 Task: Check the percentage active listings of 3 bathrooms in the last 3 years.
Action: Mouse moved to (1039, 242)
Screenshot: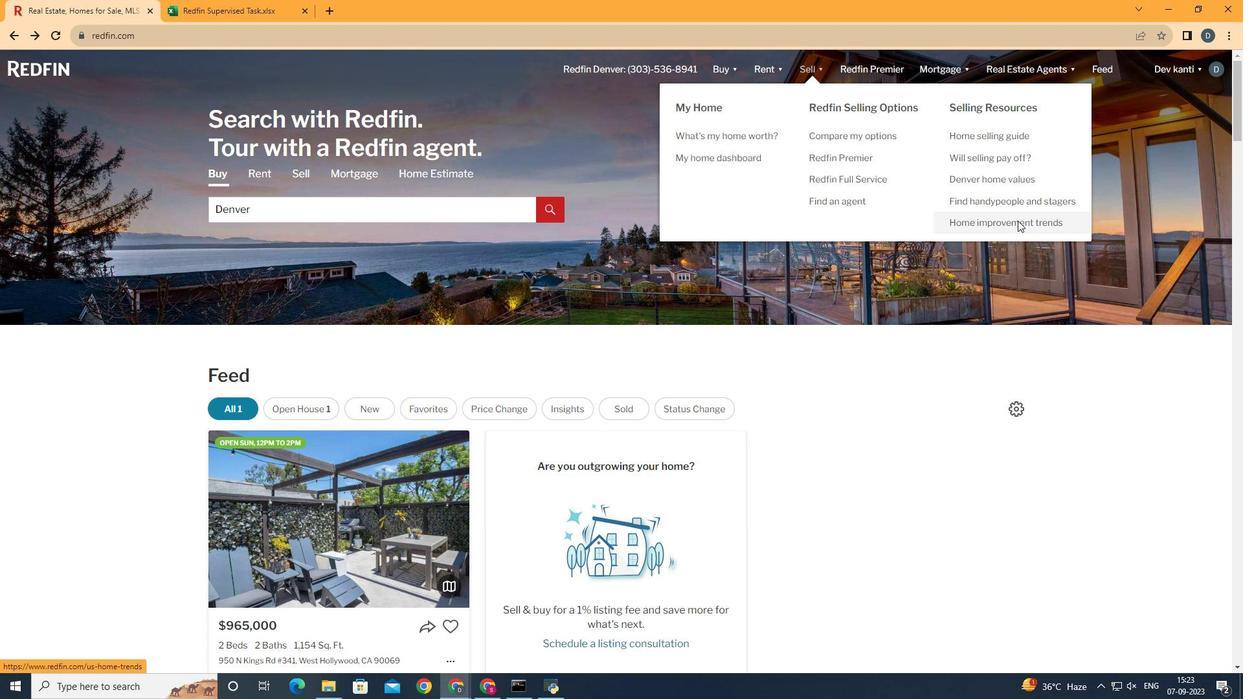 
Action: Mouse pressed left at (1039, 242)
Screenshot: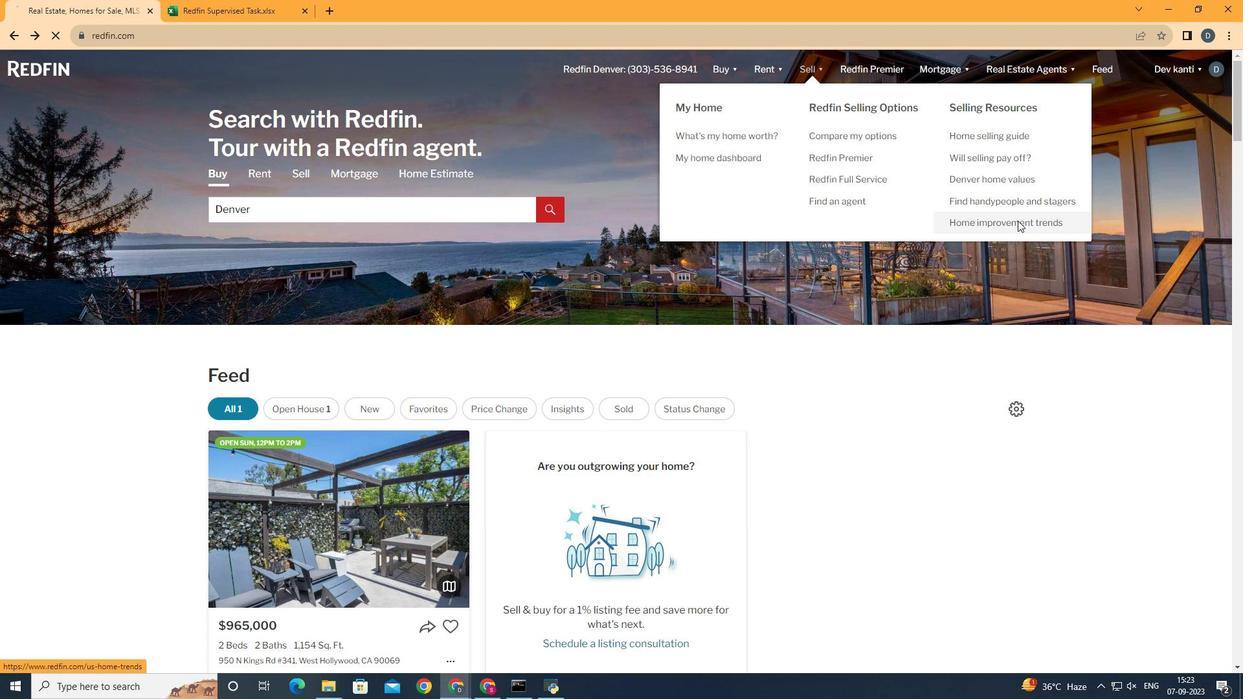 
Action: Mouse moved to (335, 265)
Screenshot: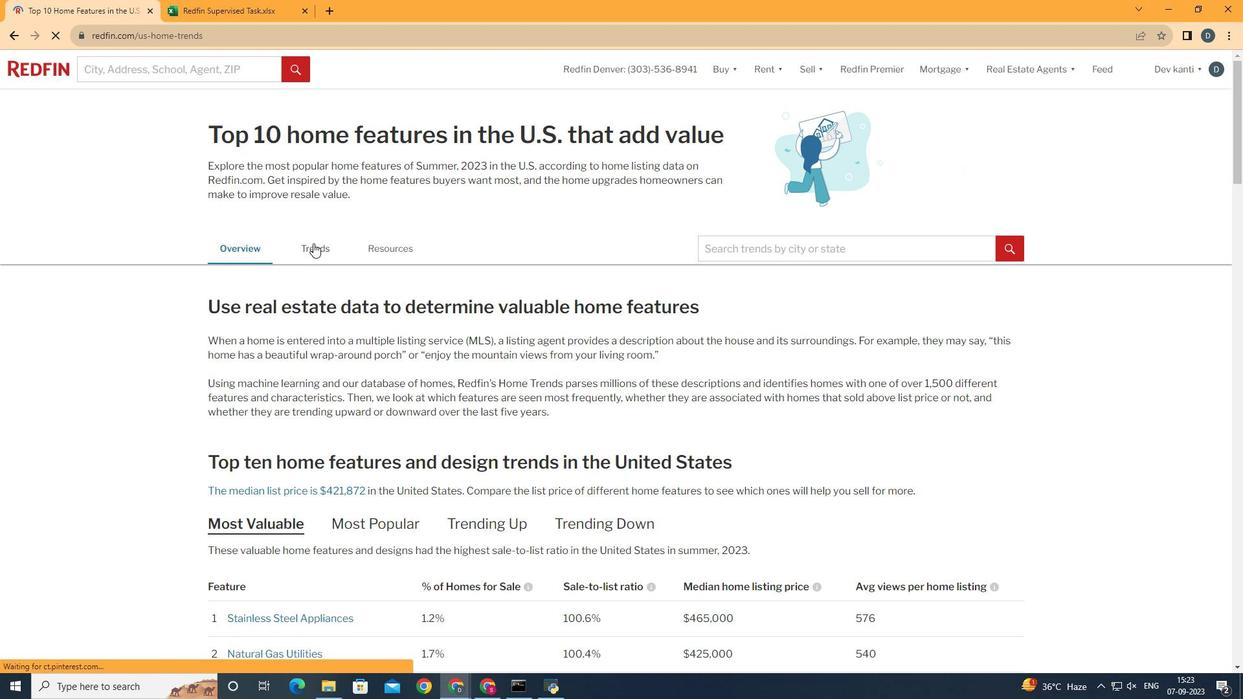 
Action: Mouse pressed left at (335, 265)
Screenshot: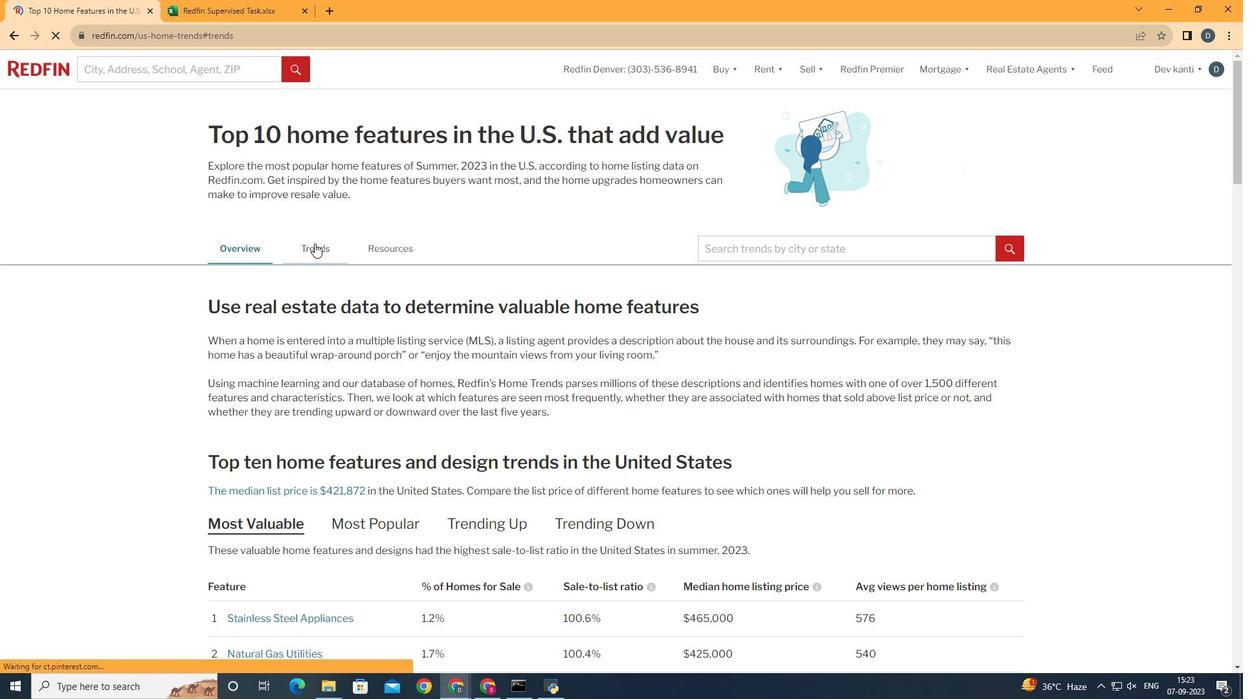 
Action: Mouse moved to (452, 383)
Screenshot: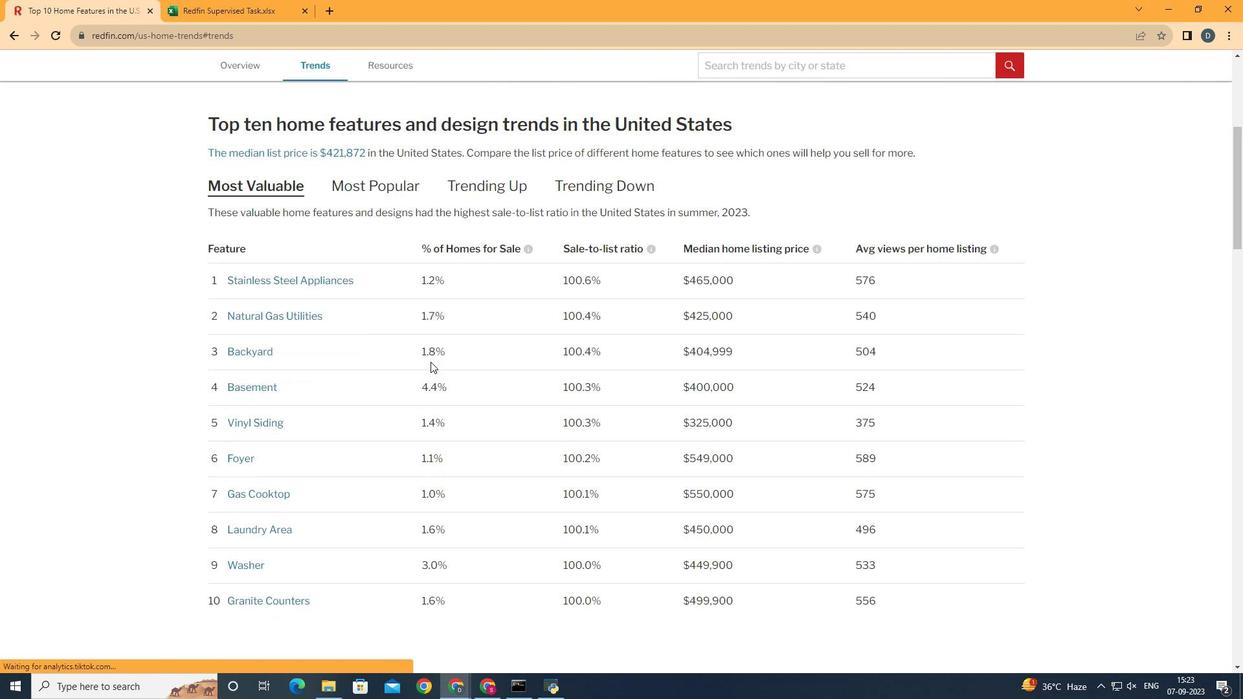 
Action: Mouse scrolled (452, 383) with delta (0, 0)
Screenshot: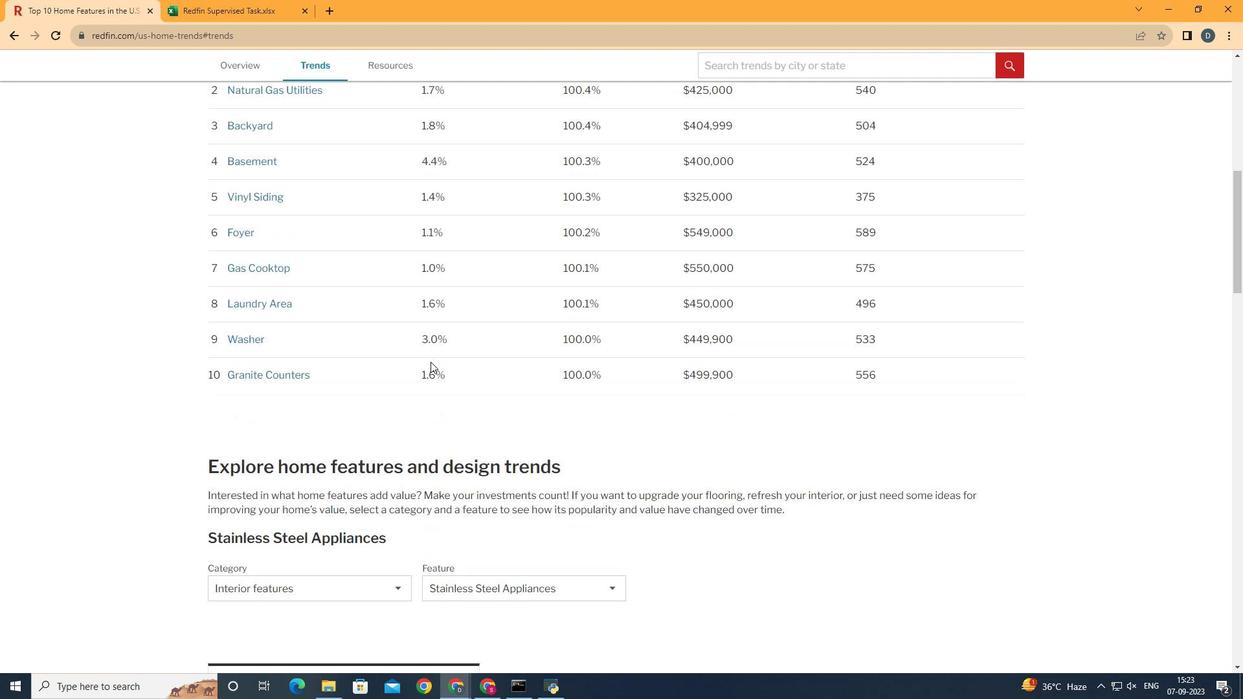 
Action: Mouse scrolled (452, 383) with delta (0, 0)
Screenshot: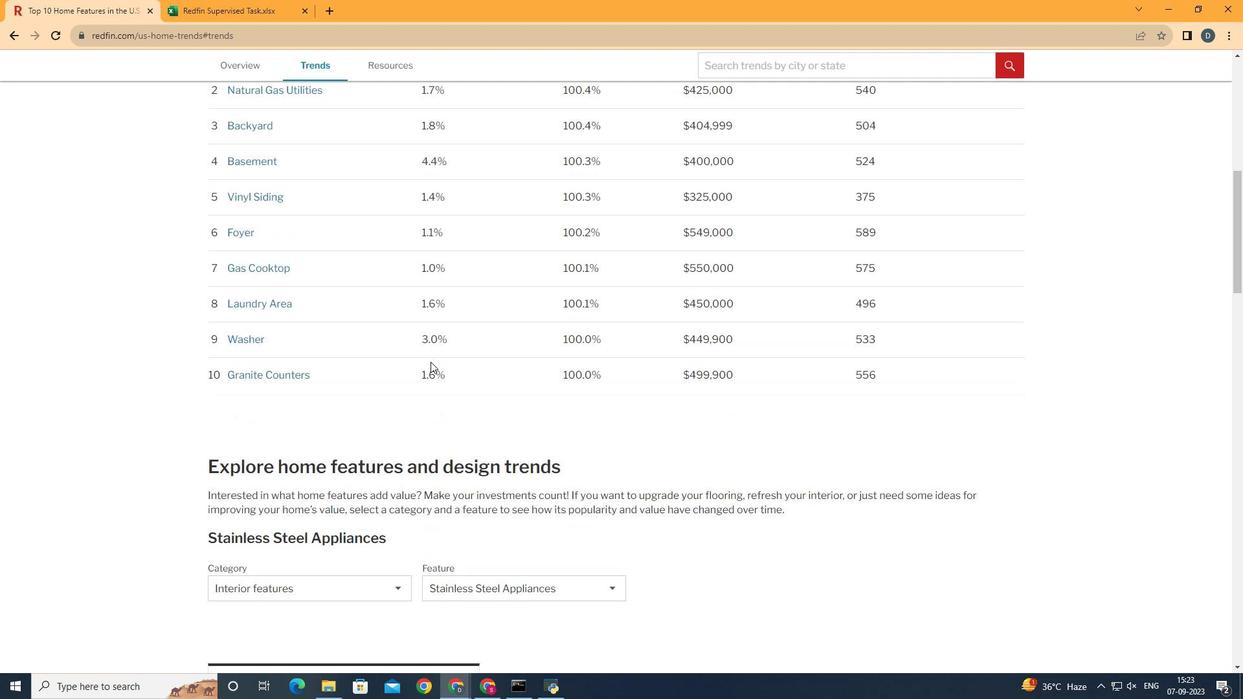 
Action: Mouse scrolled (452, 383) with delta (0, 0)
Screenshot: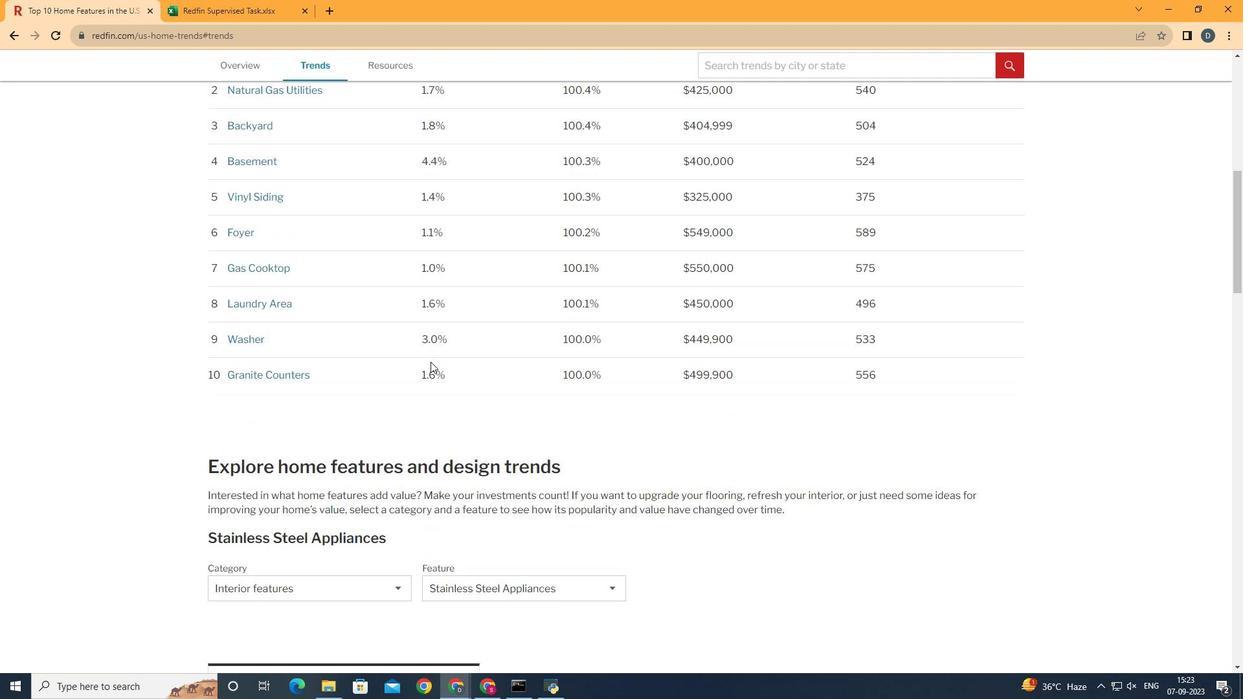 
Action: Mouse scrolled (452, 383) with delta (0, 0)
Screenshot: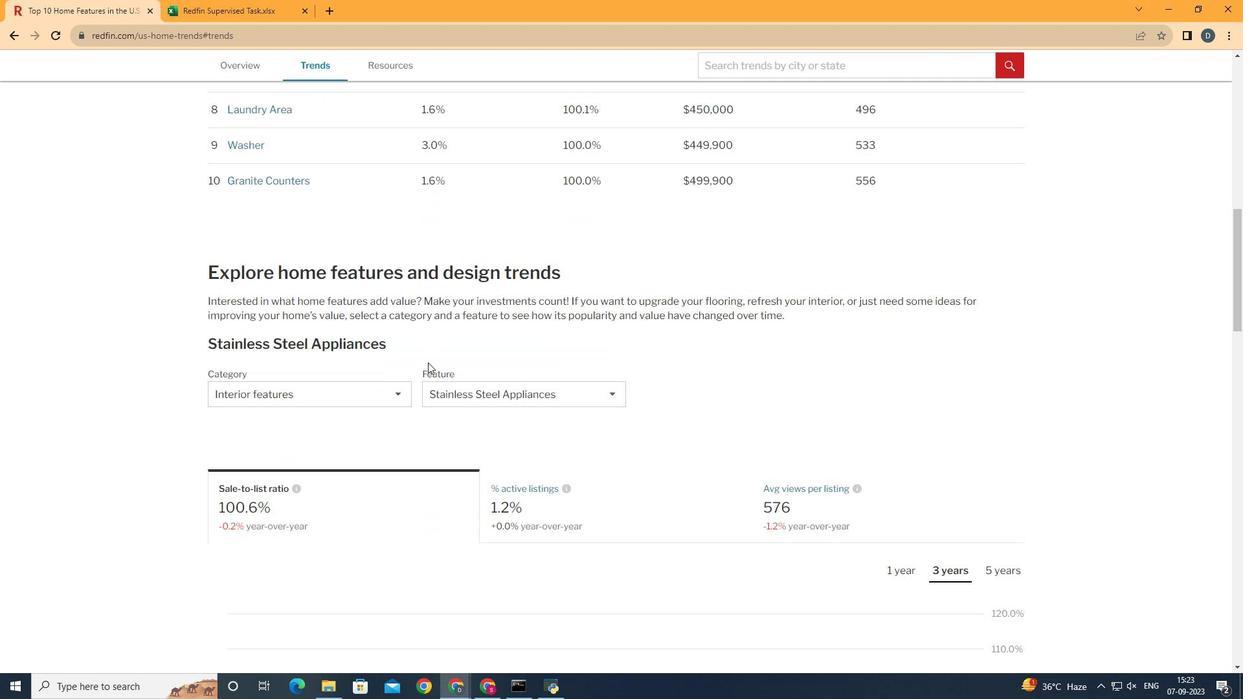 
Action: Mouse scrolled (452, 383) with delta (0, 0)
Screenshot: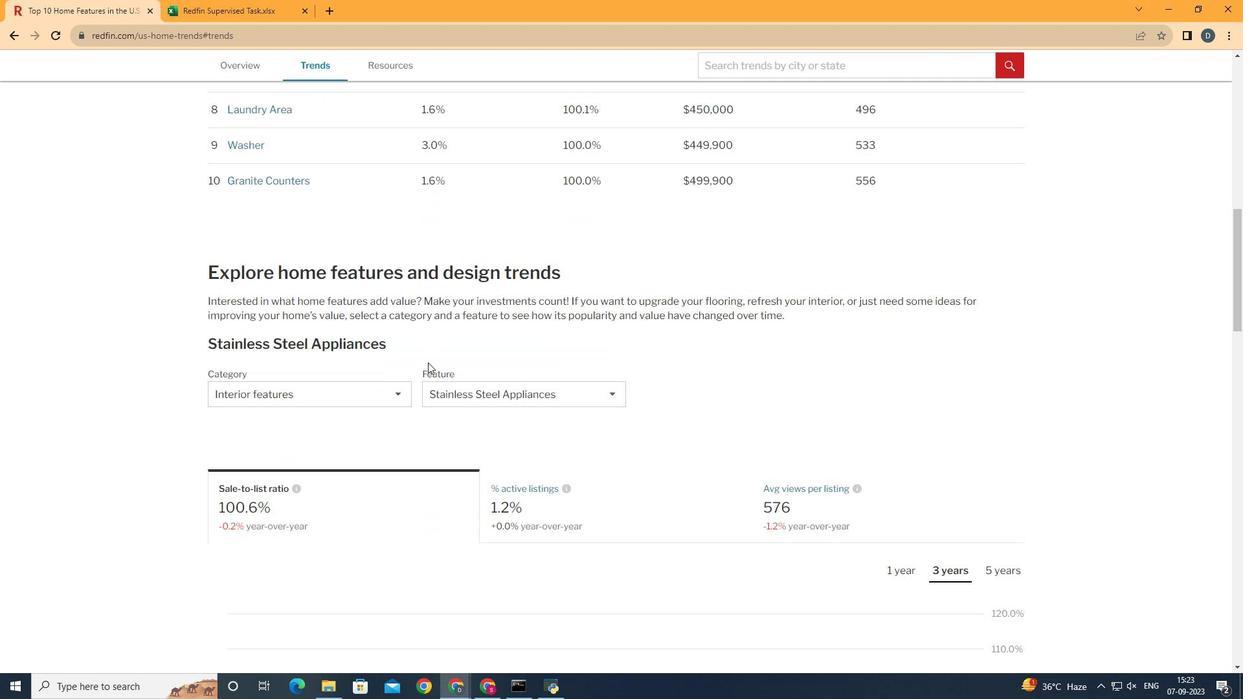 
Action: Mouse scrolled (452, 383) with delta (0, 0)
Screenshot: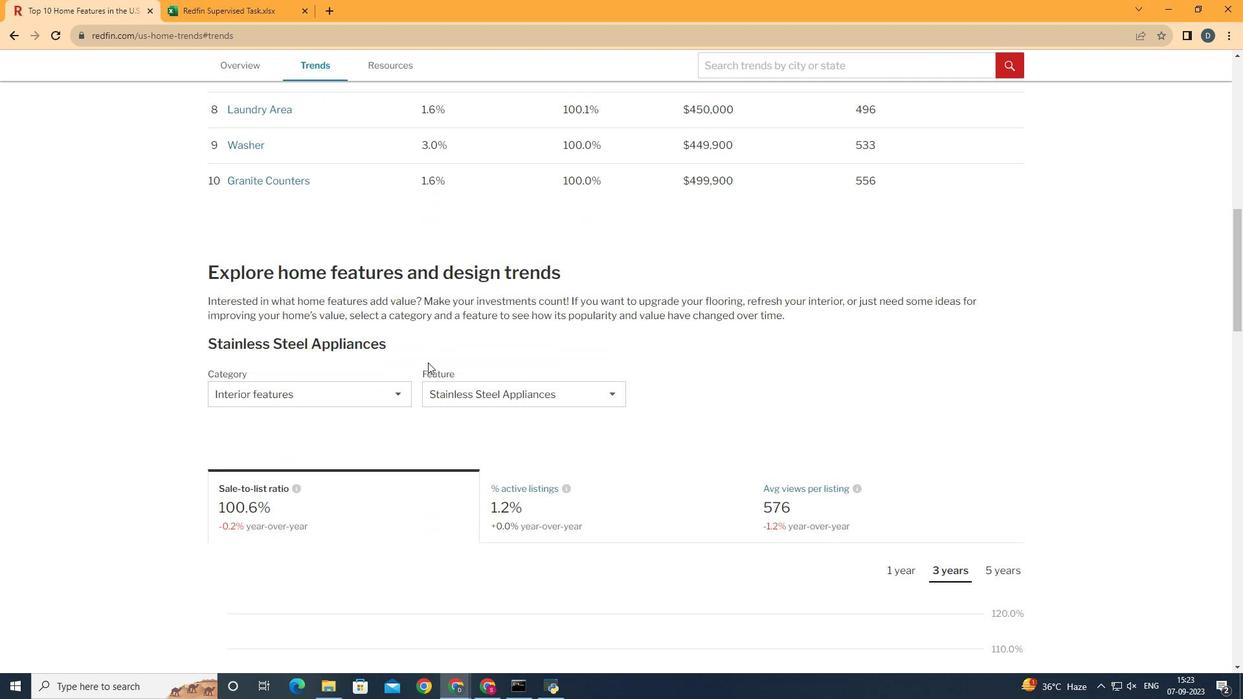 
Action: Mouse moved to (404, 411)
Screenshot: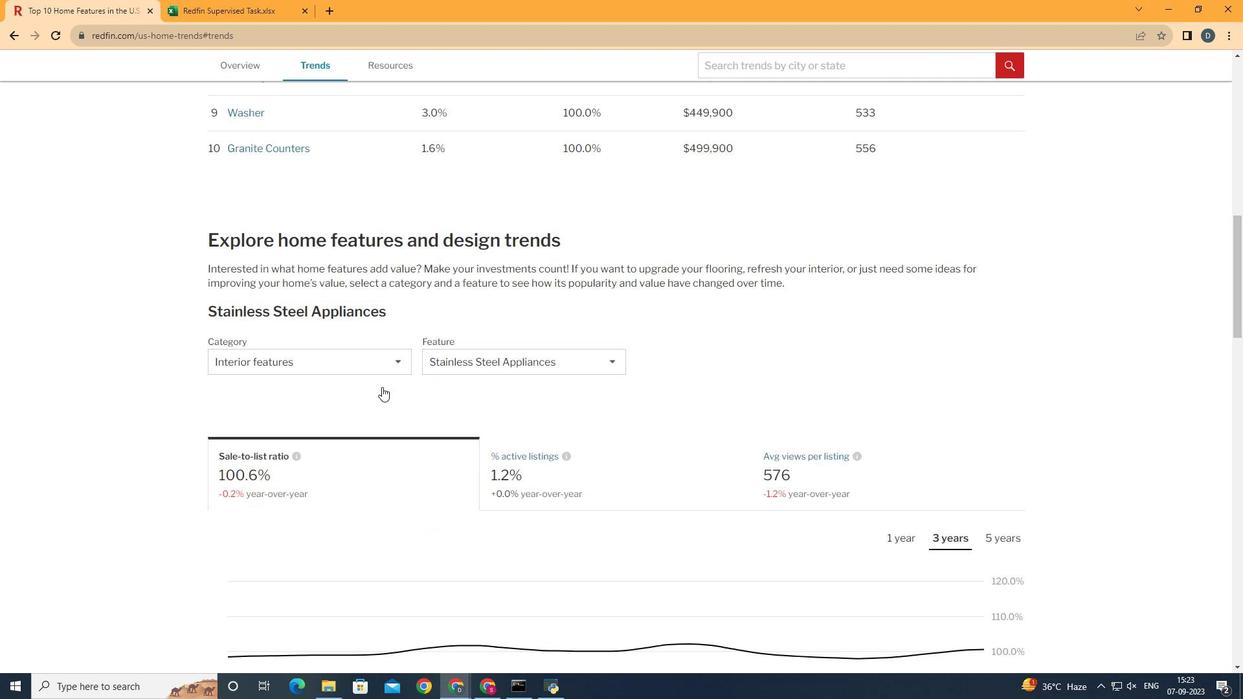 
Action: Mouse scrolled (404, 410) with delta (0, 0)
Screenshot: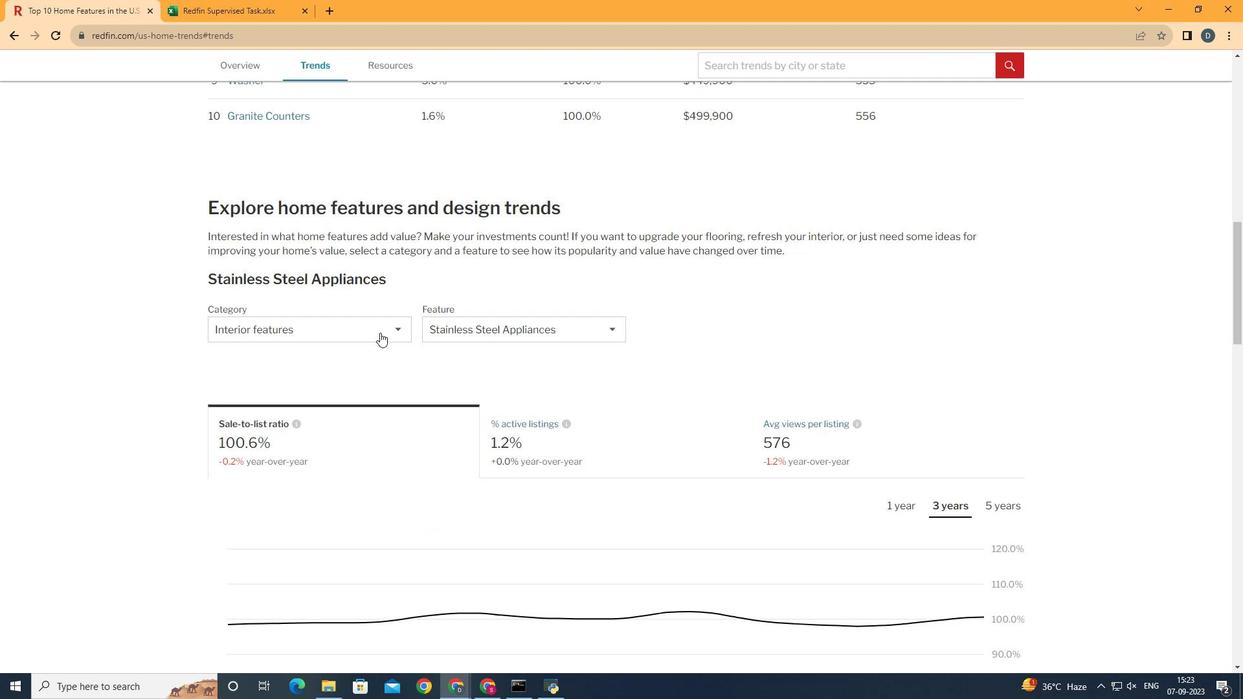 
Action: Mouse moved to (398, 349)
Screenshot: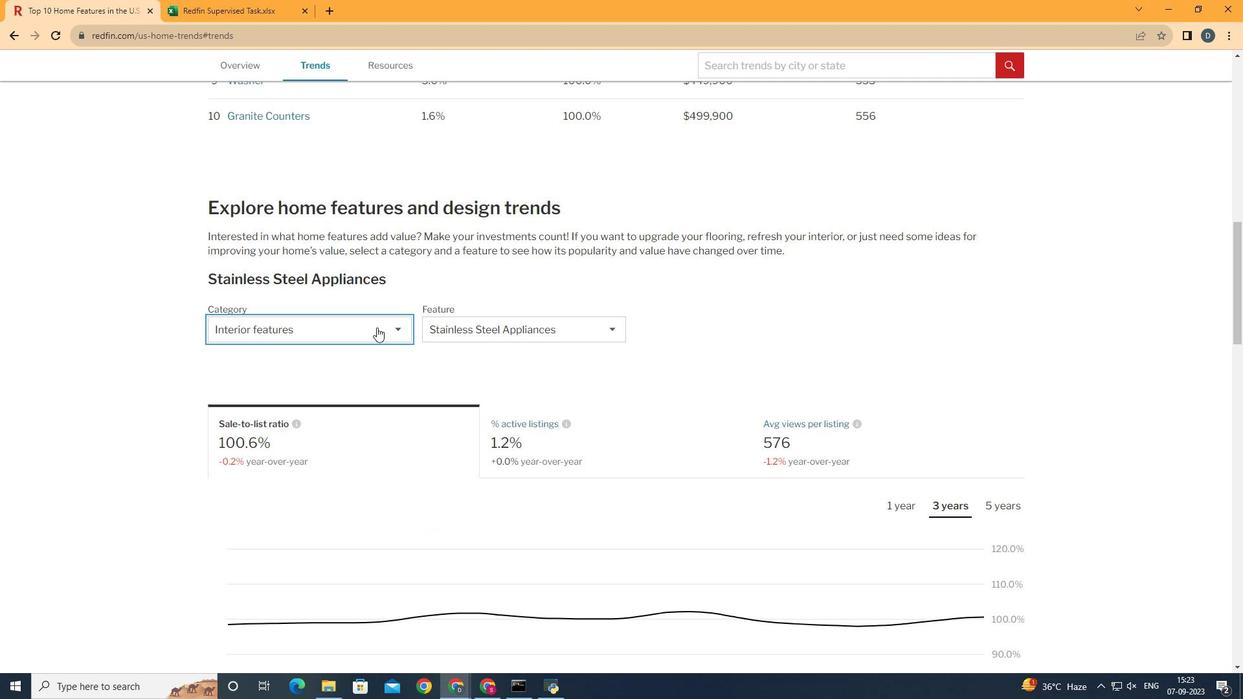 
Action: Mouse pressed left at (398, 349)
Screenshot: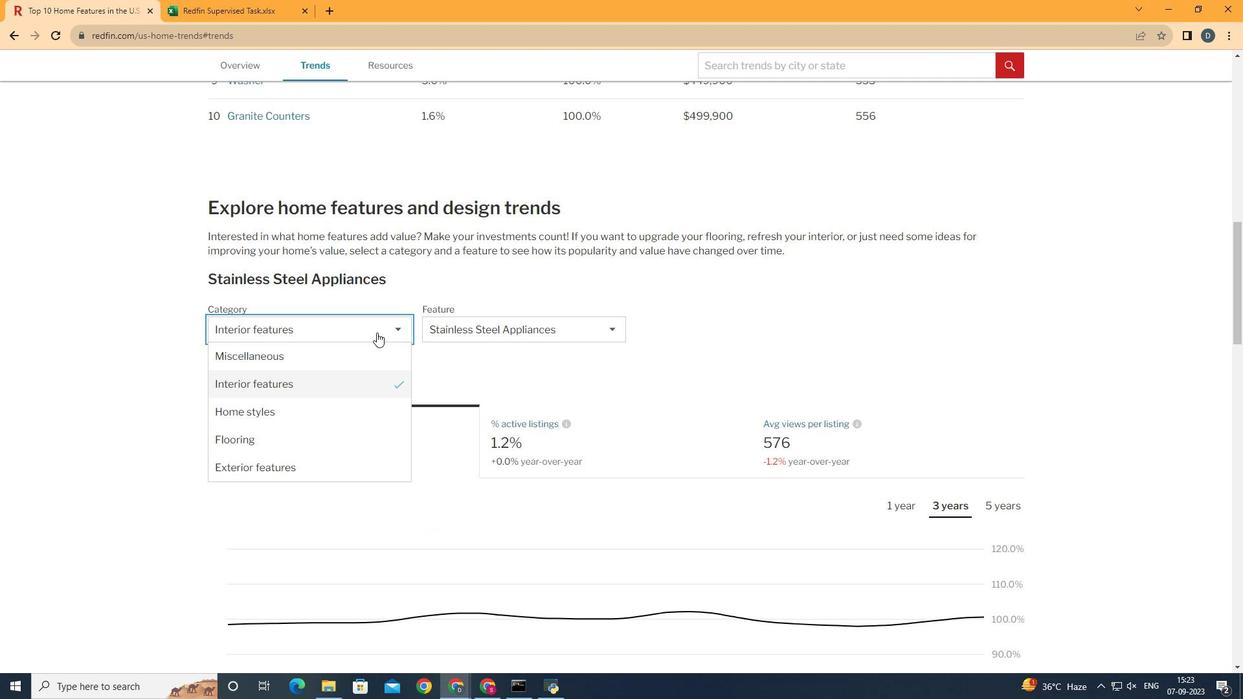 
Action: Mouse moved to (395, 405)
Screenshot: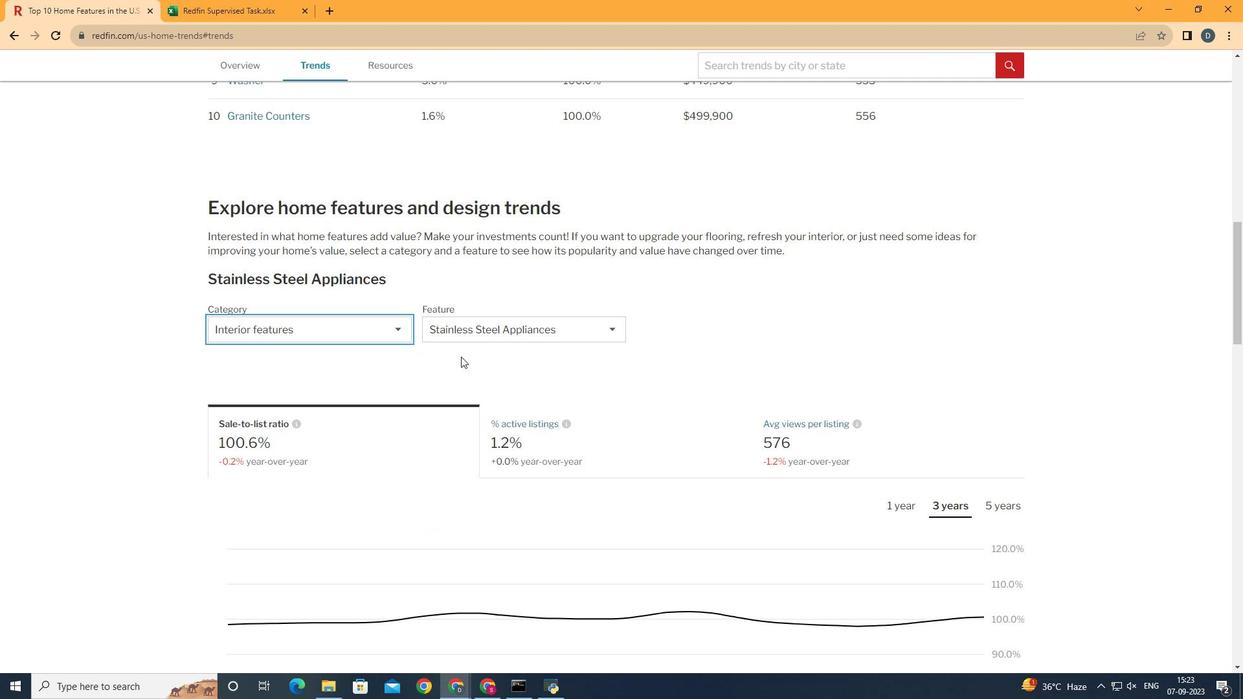 
Action: Mouse pressed left at (395, 405)
Screenshot: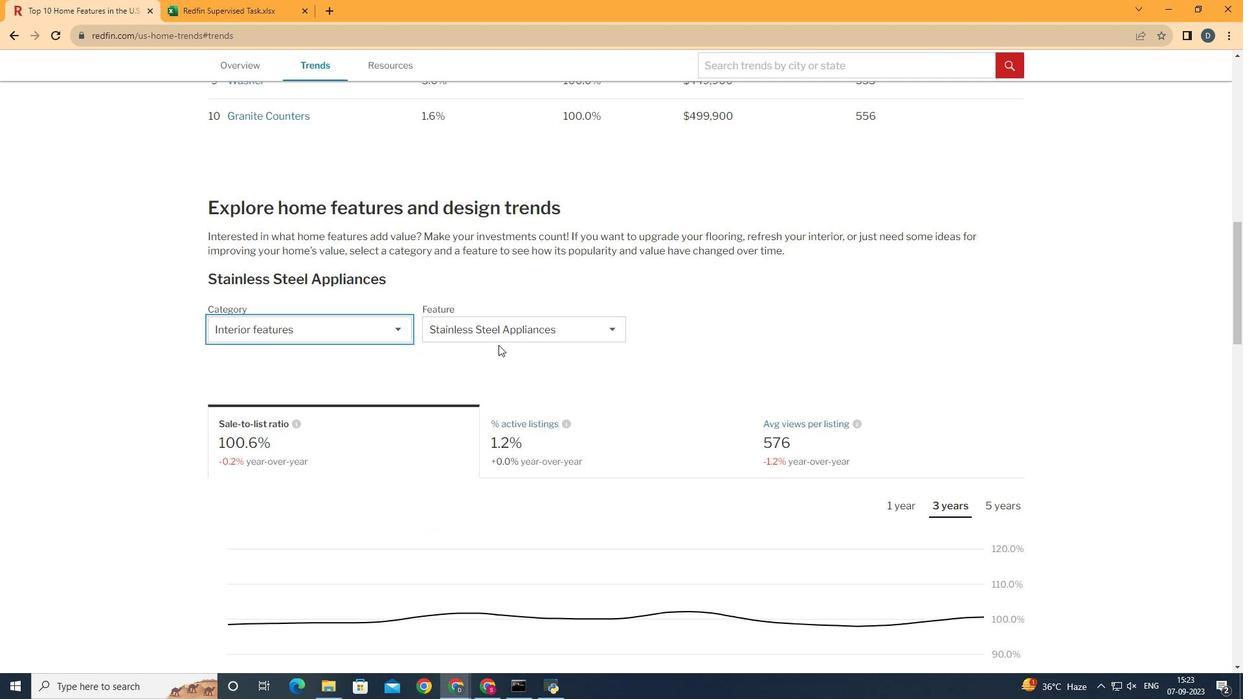 
Action: Mouse moved to (530, 362)
Screenshot: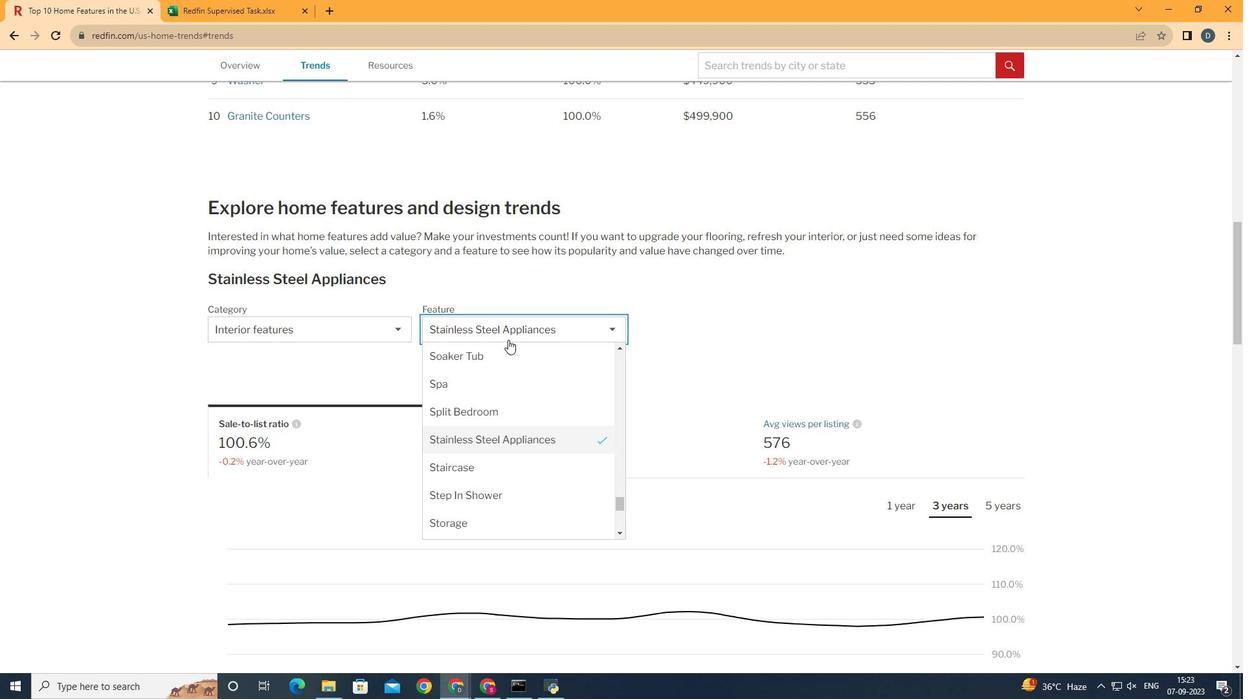 
Action: Mouse pressed left at (530, 362)
Screenshot: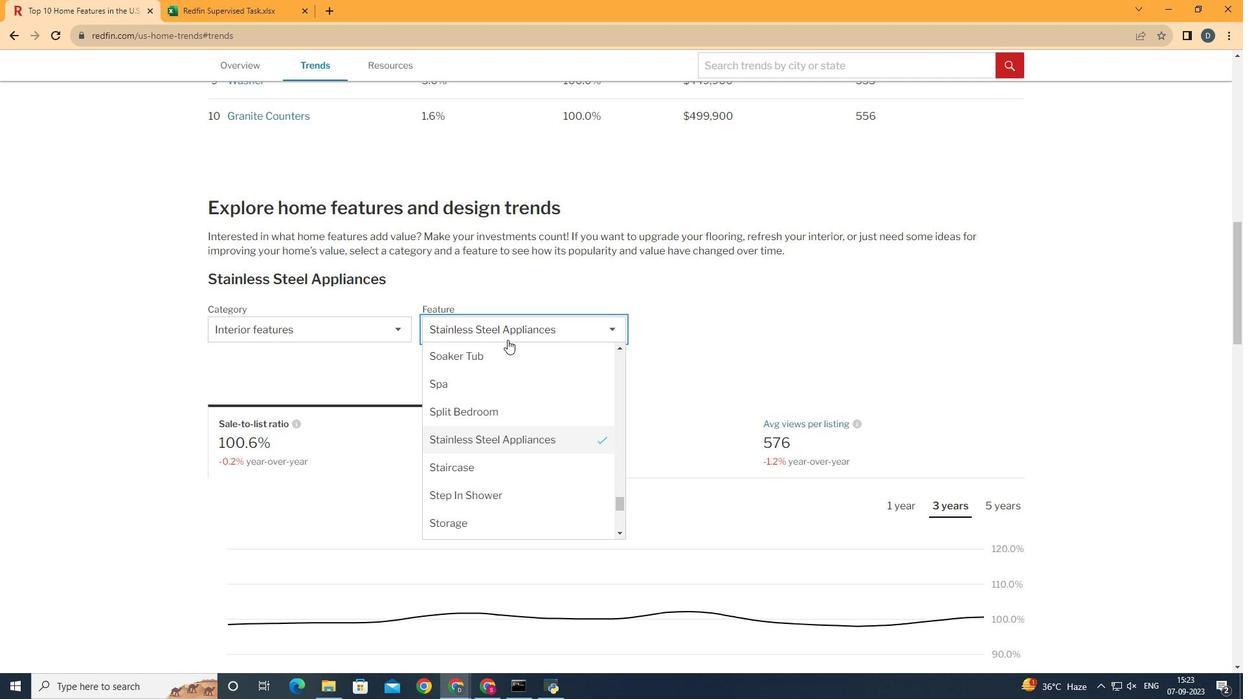 
Action: Mouse moved to (639, 530)
Screenshot: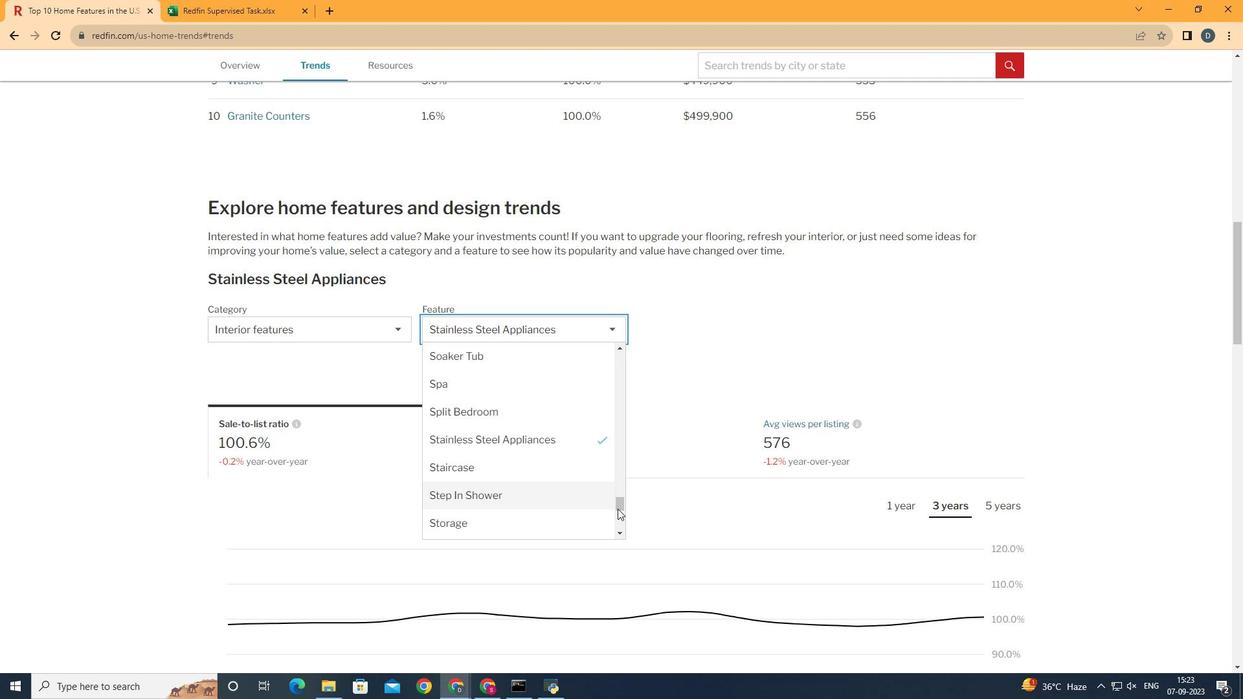 
Action: Mouse pressed left at (639, 530)
Screenshot: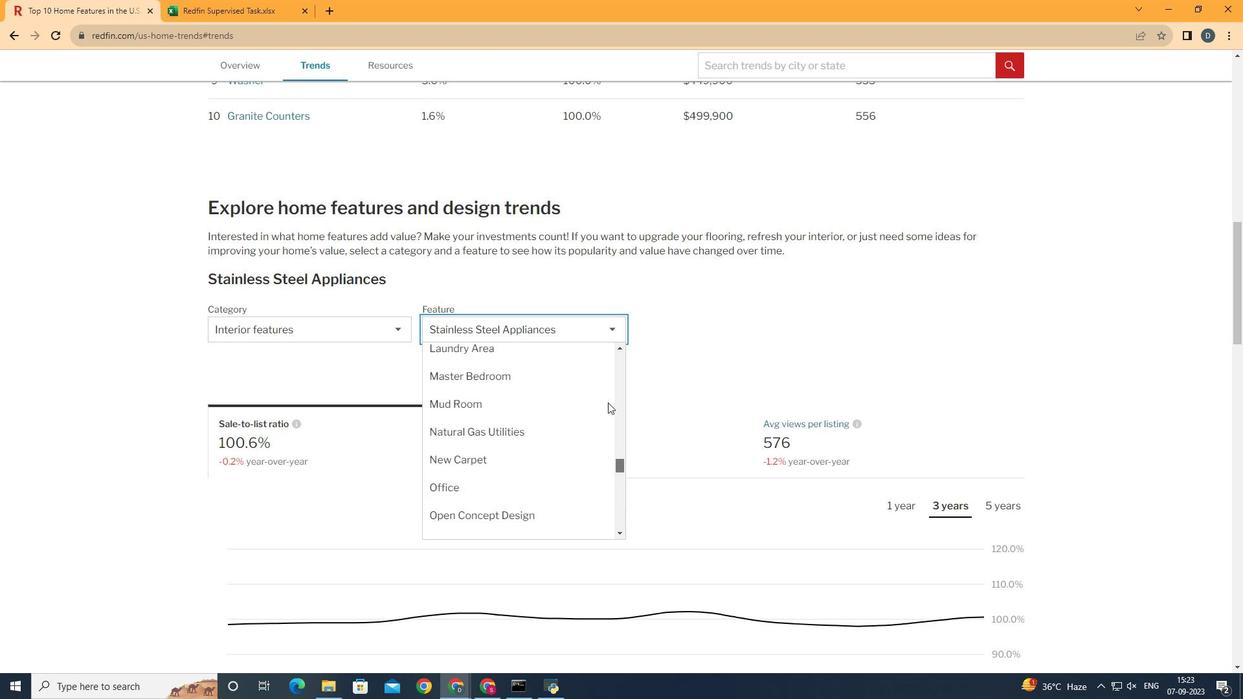 
Action: Mouse moved to (538, 430)
Screenshot: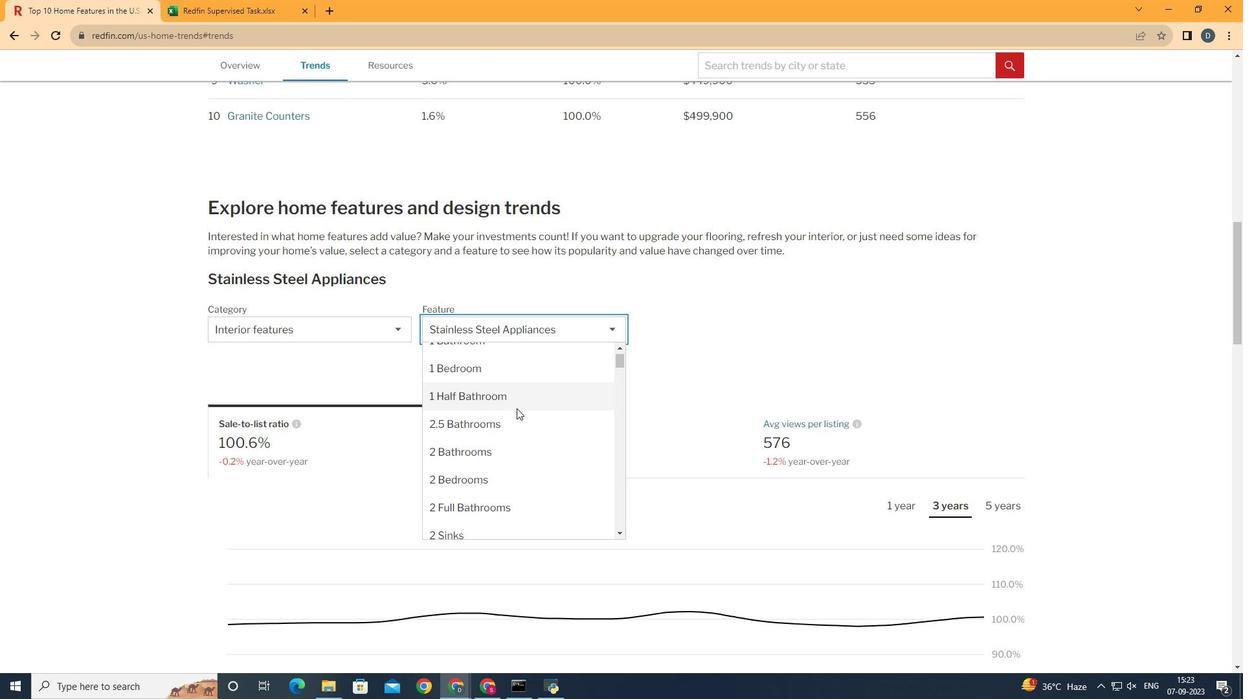 
Action: Mouse scrolled (538, 429) with delta (0, 0)
Screenshot: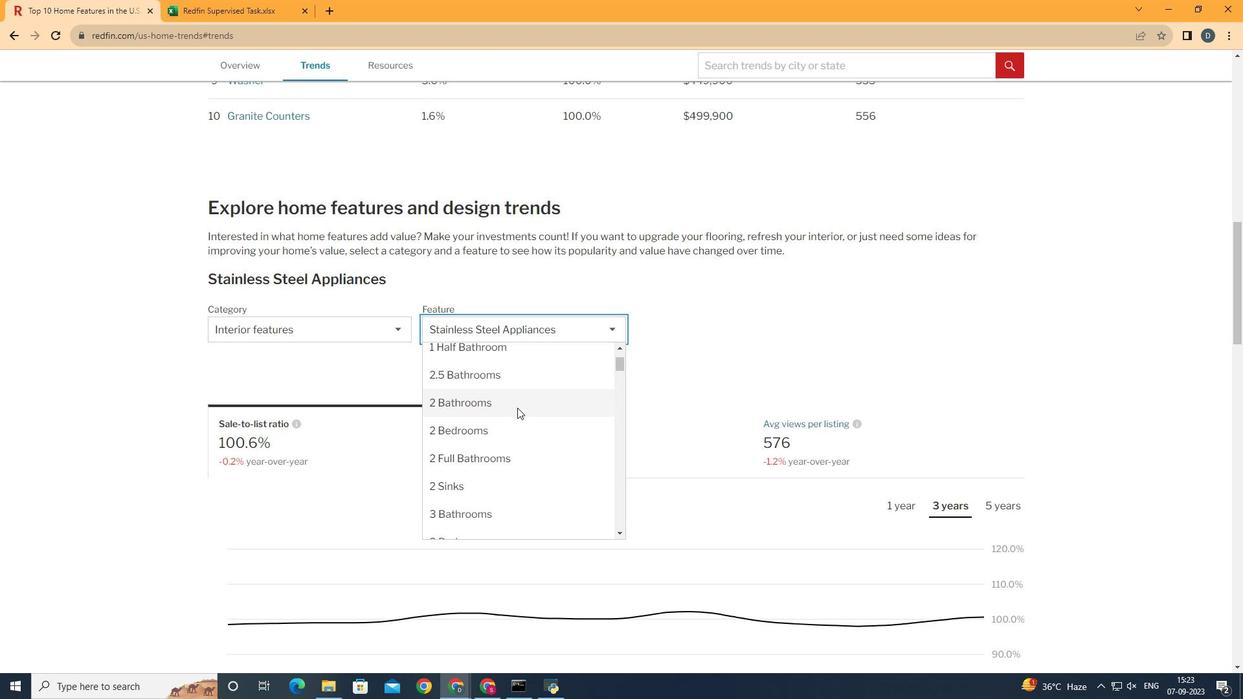 
Action: Mouse moved to (549, 540)
Screenshot: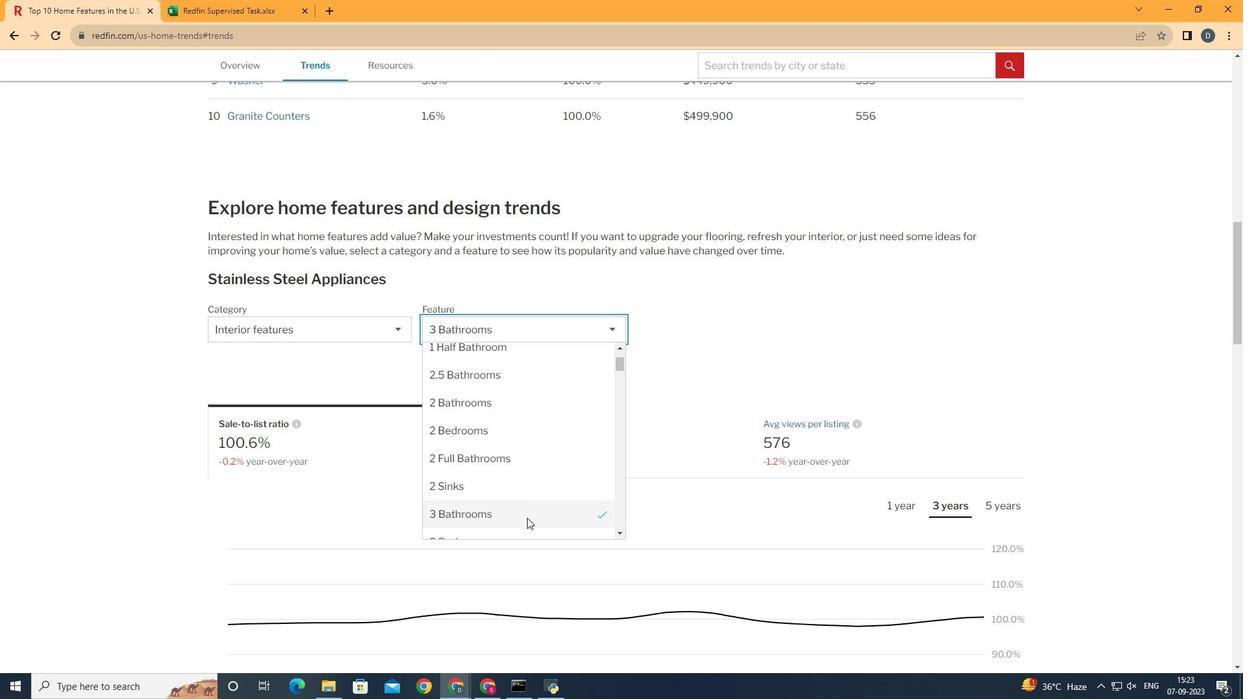 
Action: Mouse pressed left at (549, 540)
Screenshot: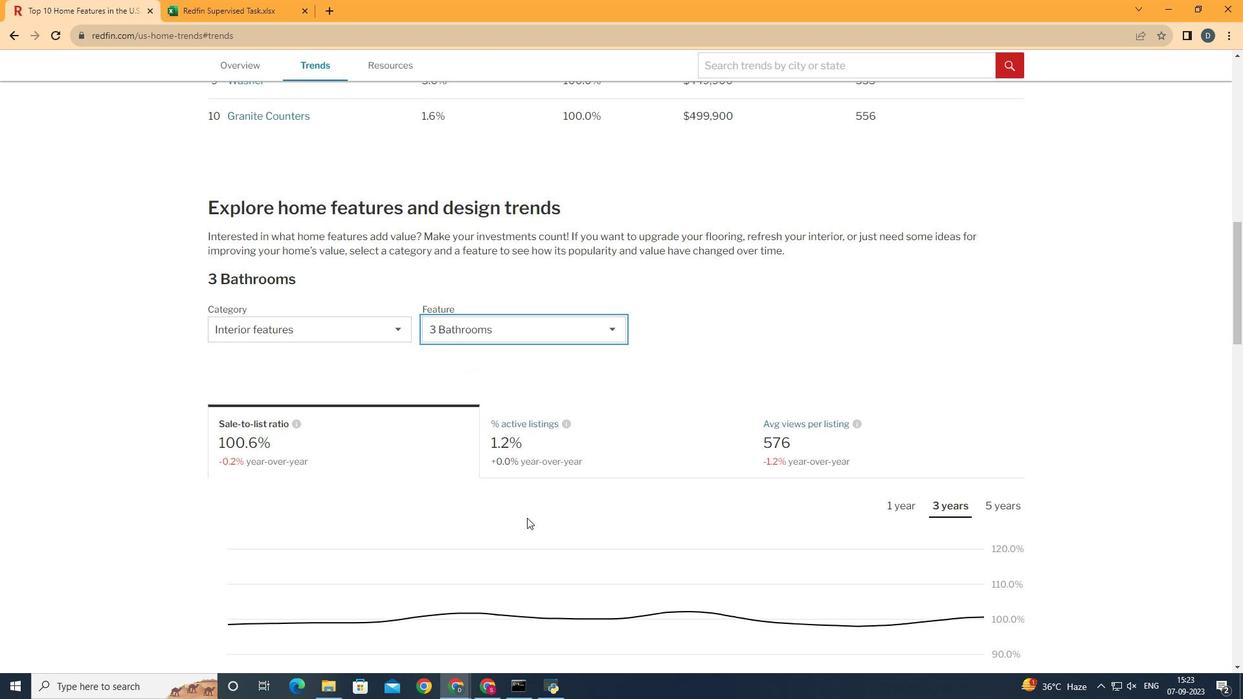 
Action: Mouse moved to (800, 334)
Screenshot: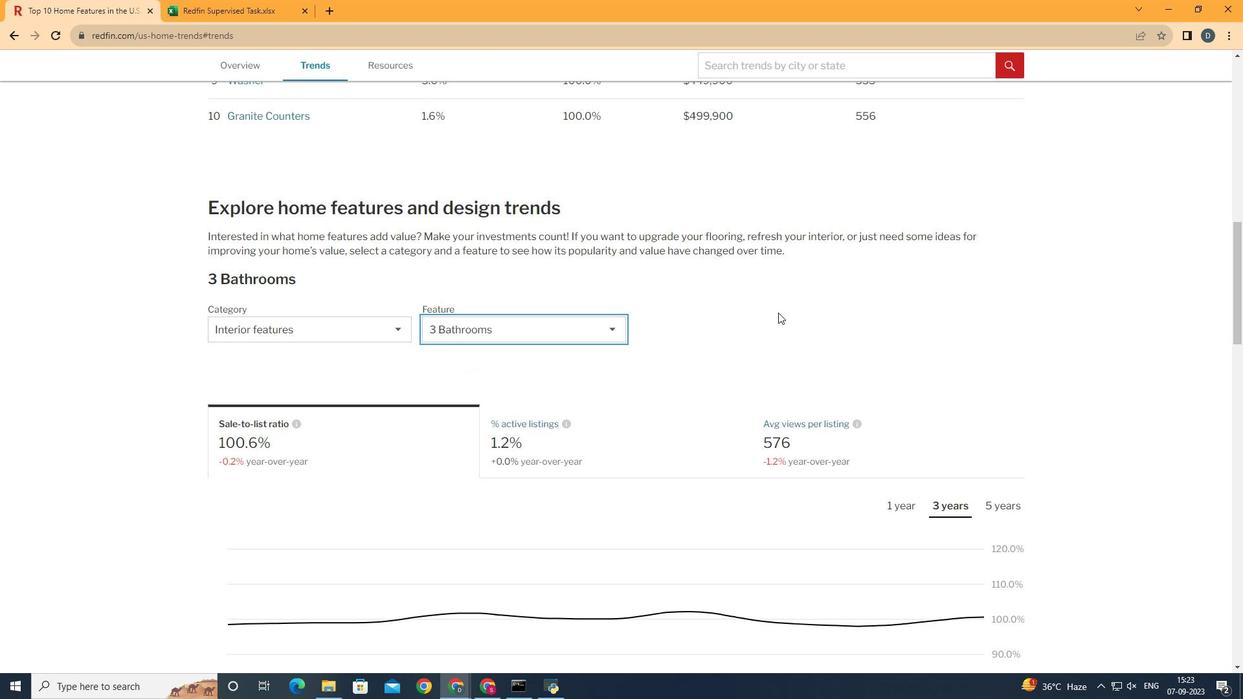 
Action: Mouse pressed left at (800, 334)
Screenshot: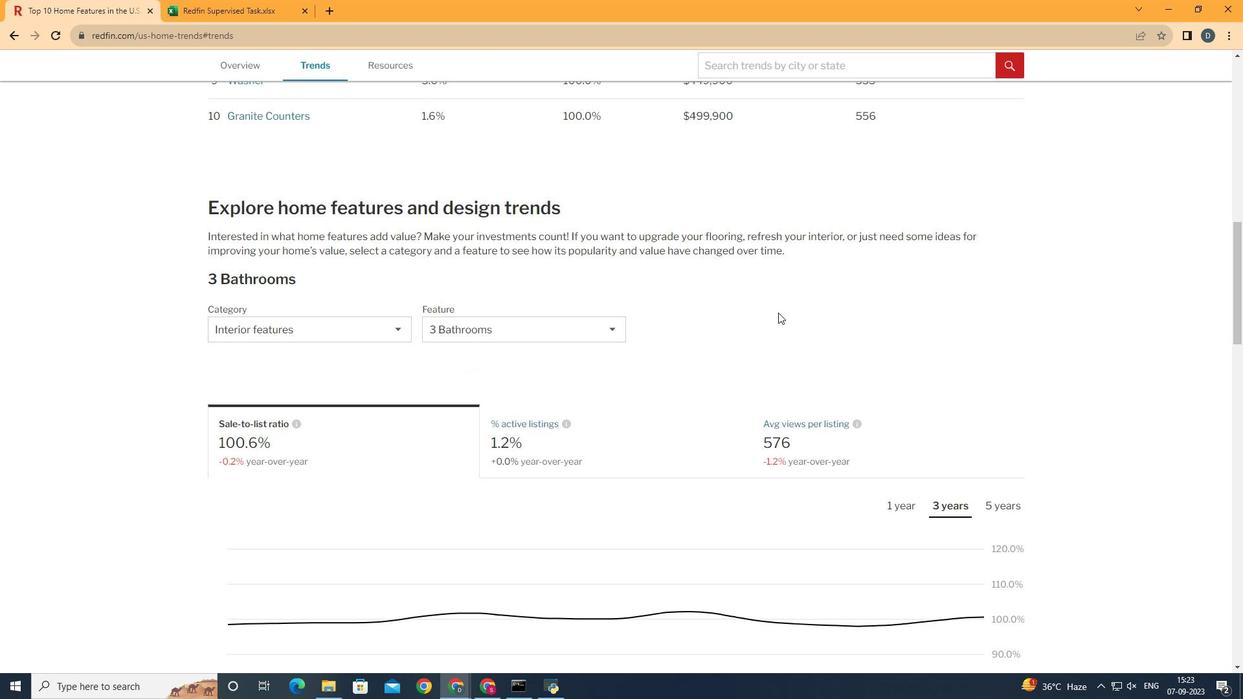
Action: Mouse scrolled (800, 334) with delta (0, 0)
Screenshot: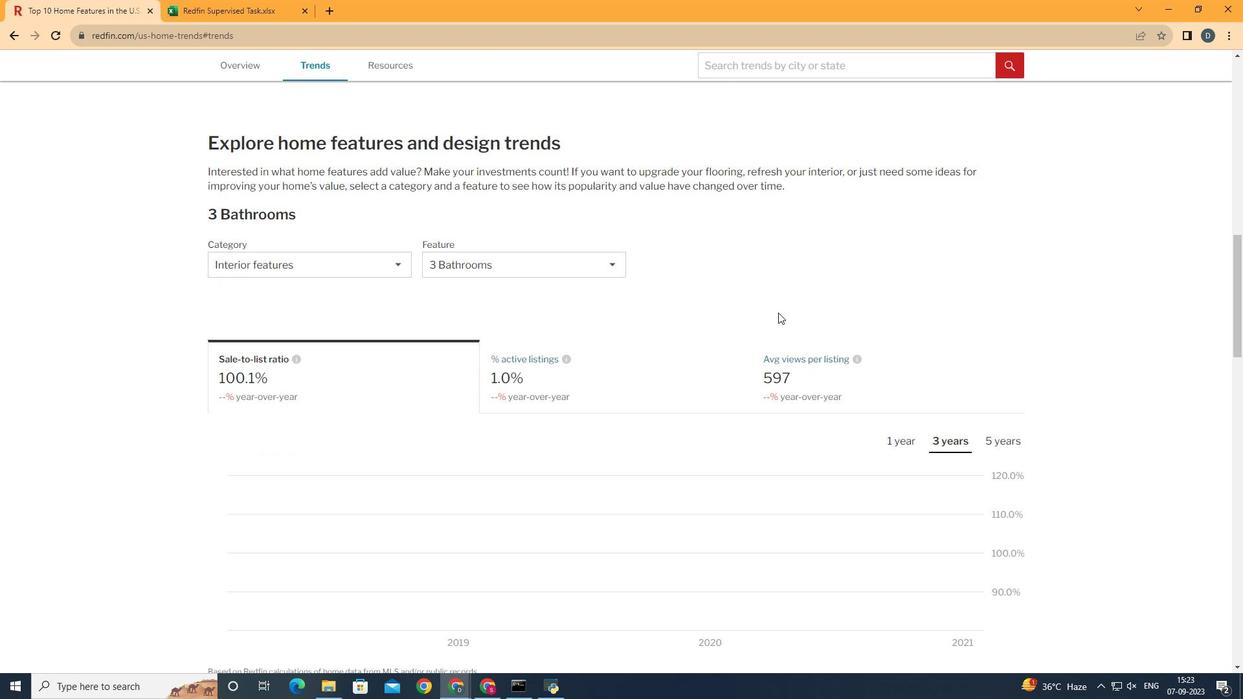 
Action: Mouse moved to (659, 410)
Screenshot: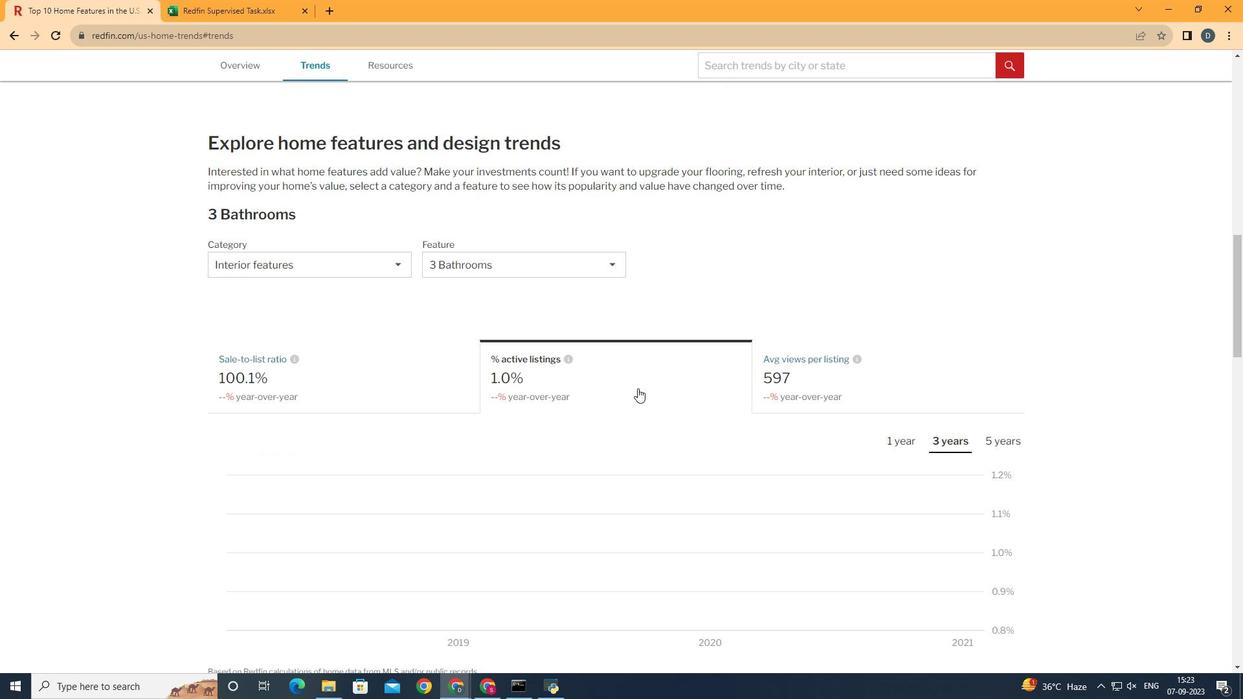 
Action: Mouse pressed left at (659, 410)
Screenshot: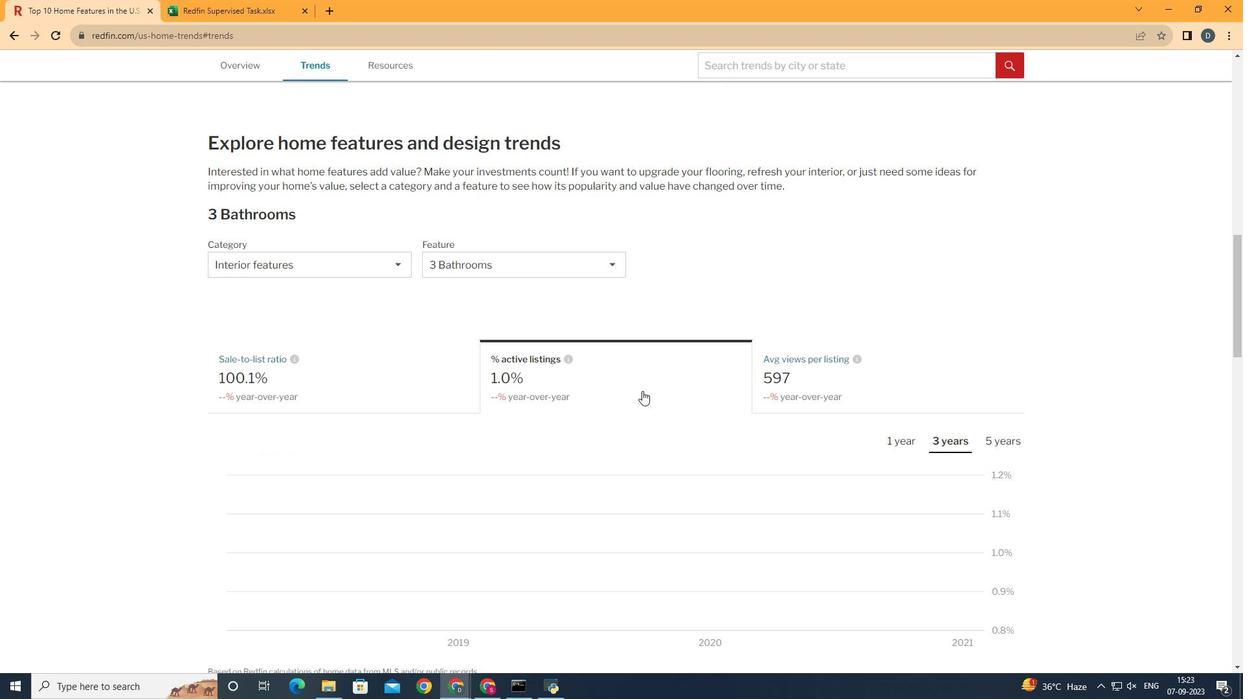 
Action: Mouse moved to (969, 457)
Screenshot: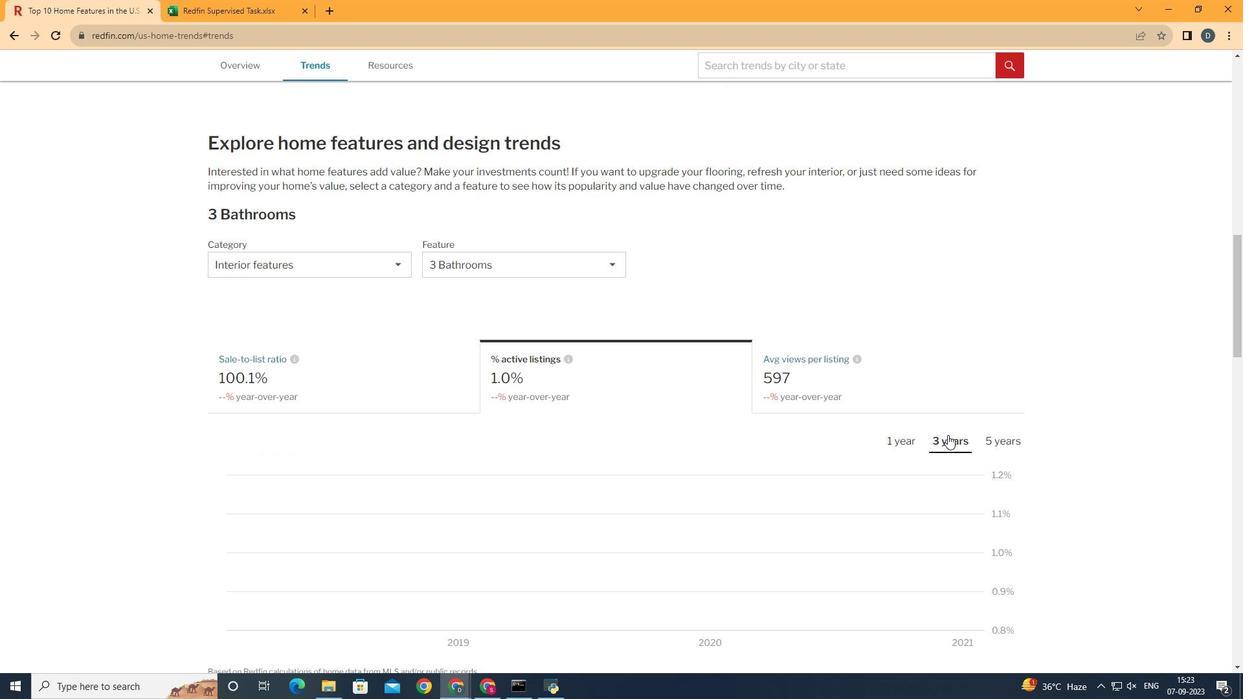 
Action: Mouse pressed left at (969, 457)
Screenshot: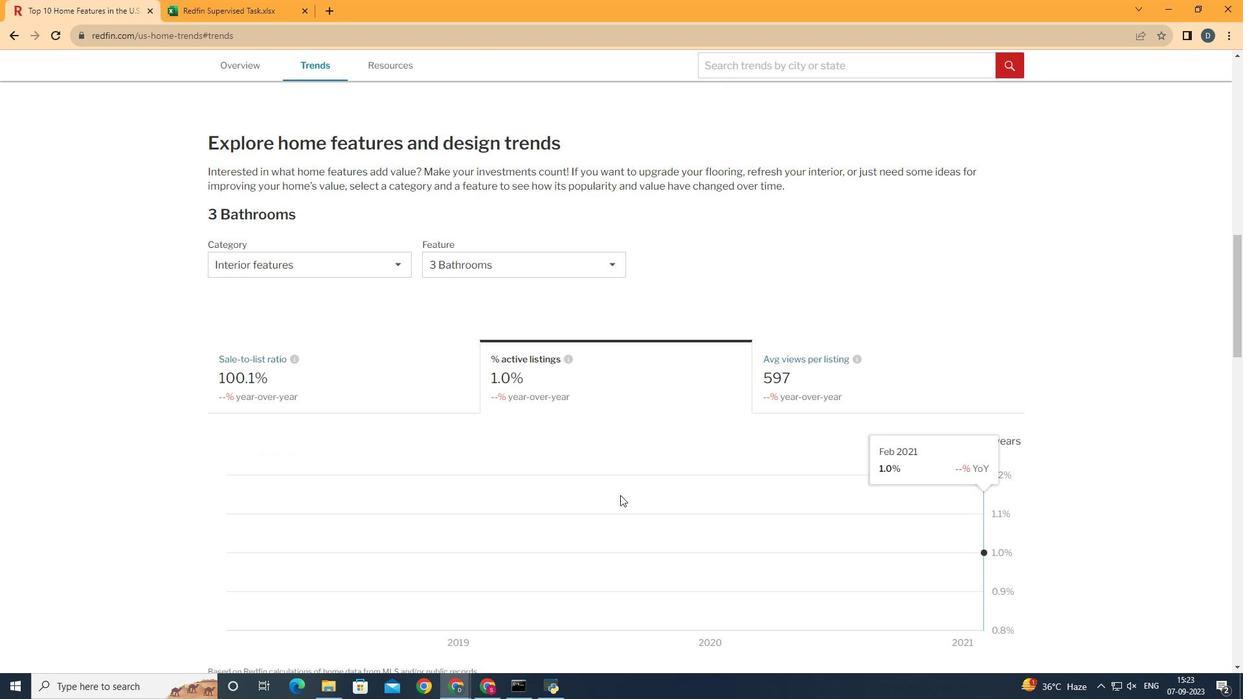 
Action: Mouse moved to (889, 536)
Screenshot: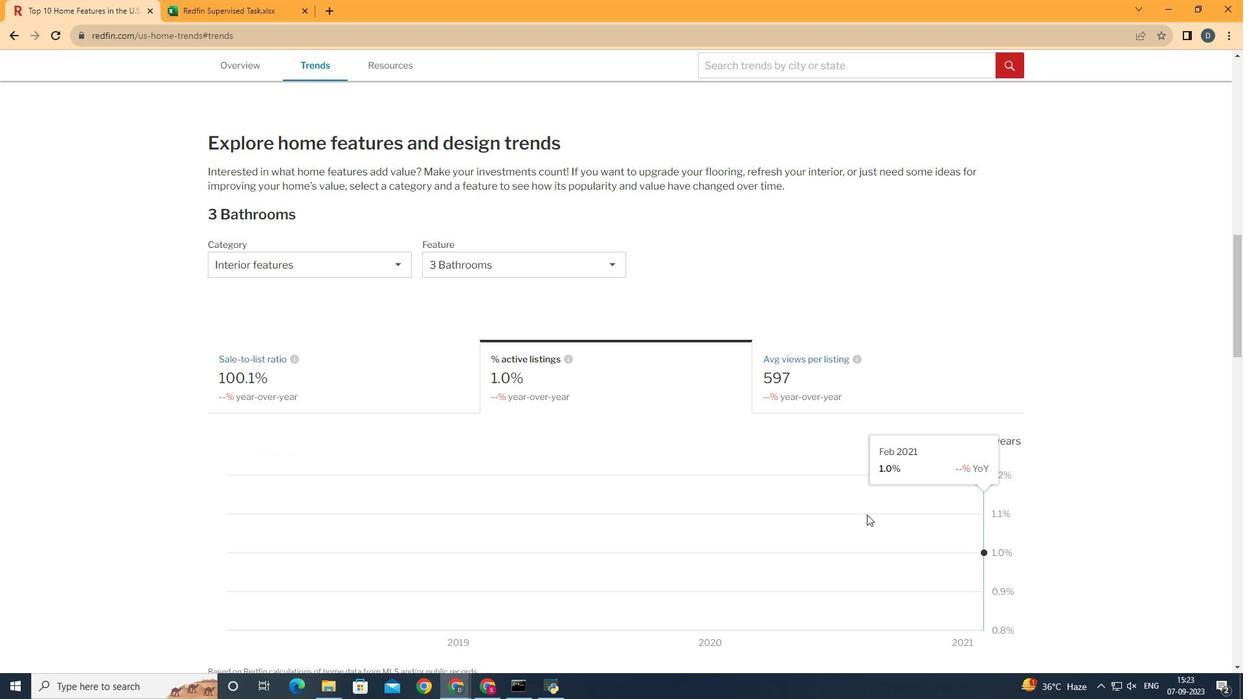 
